 Task: Click on the add item in the update links on file move include.
Action: Mouse moved to (6, 467)
Screenshot: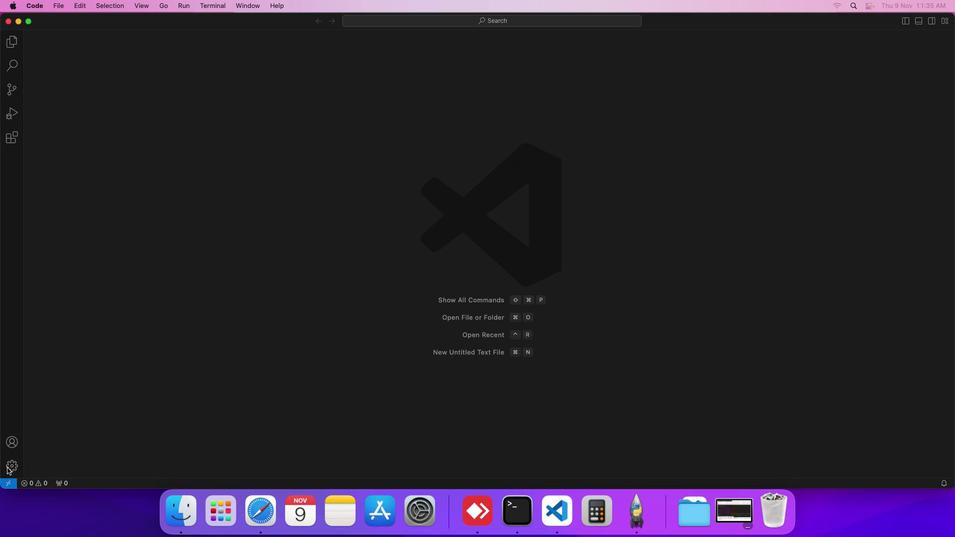 
Action: Mouse pressed left at (6, 467)
Screenshot: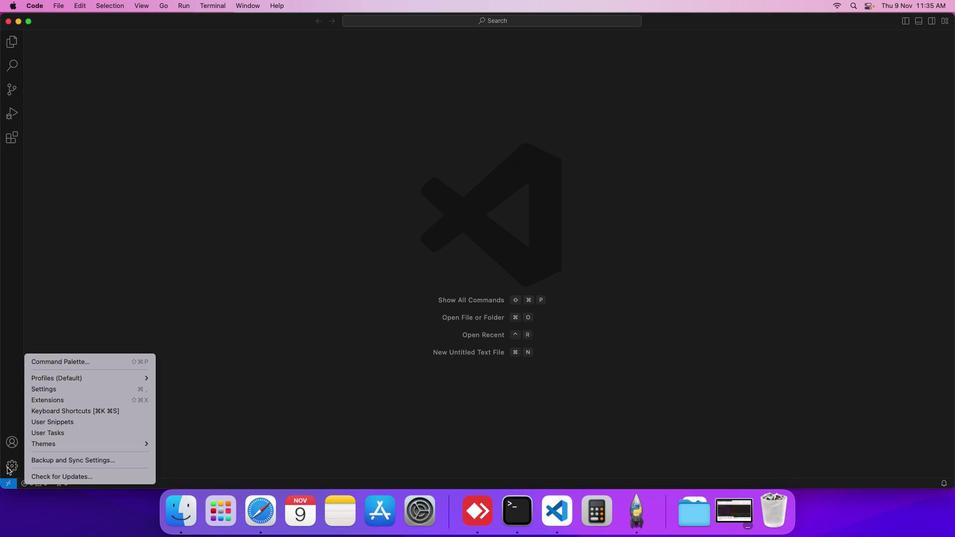 
Action: Mouse moved to (73, 386)
Screenshot: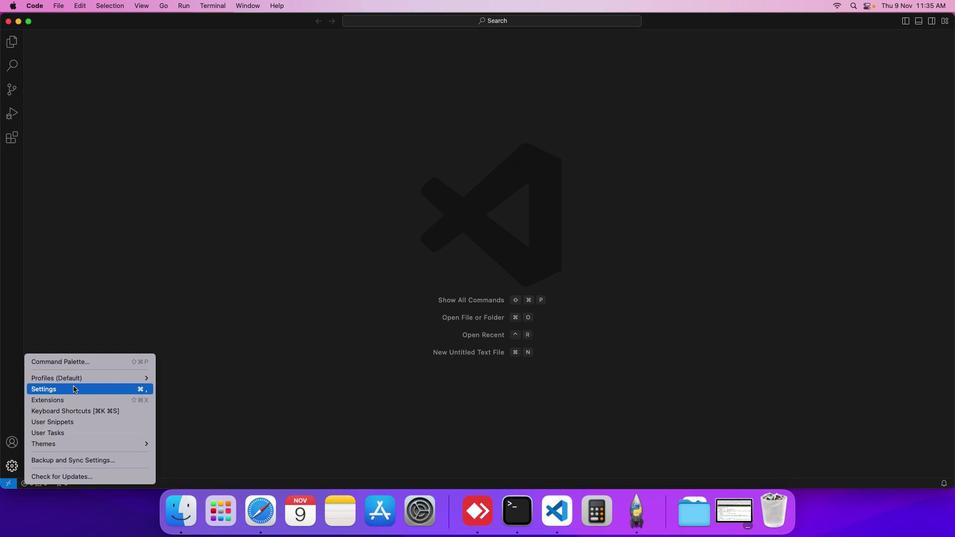 
Action: Mouse pressed left at (73, 386)
Screenshot: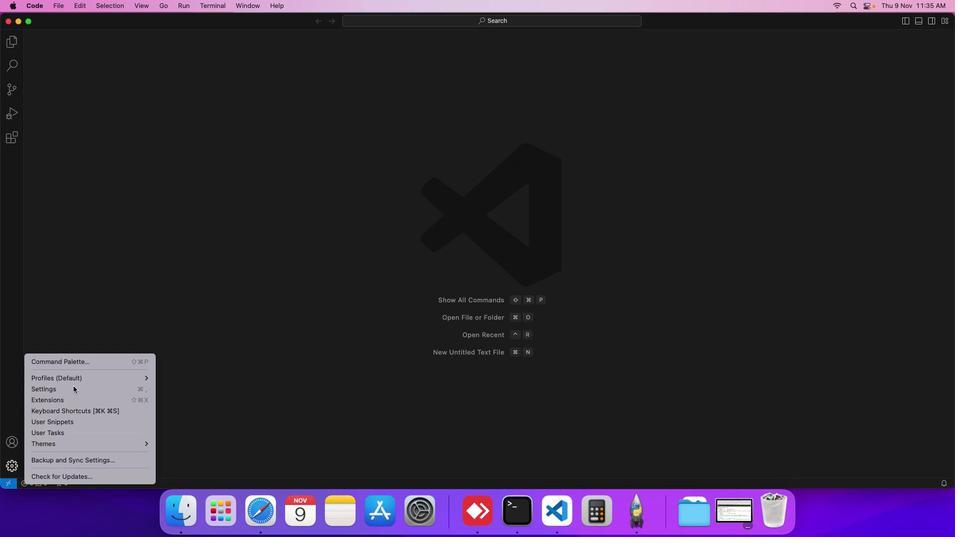 
Action: Mouse moved to (239, 180)
Screenshot: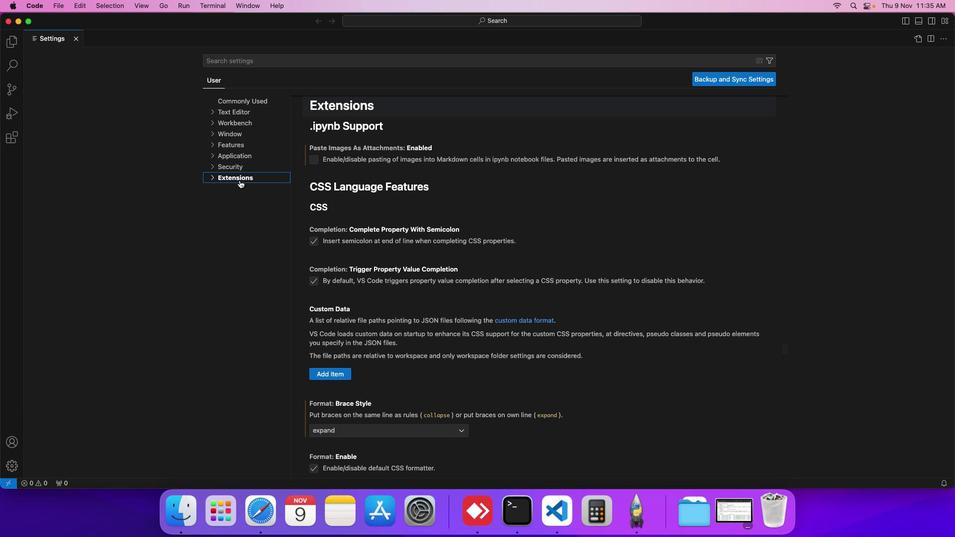 
Action: Mouse pressed left at (239, 180)
Screenshot: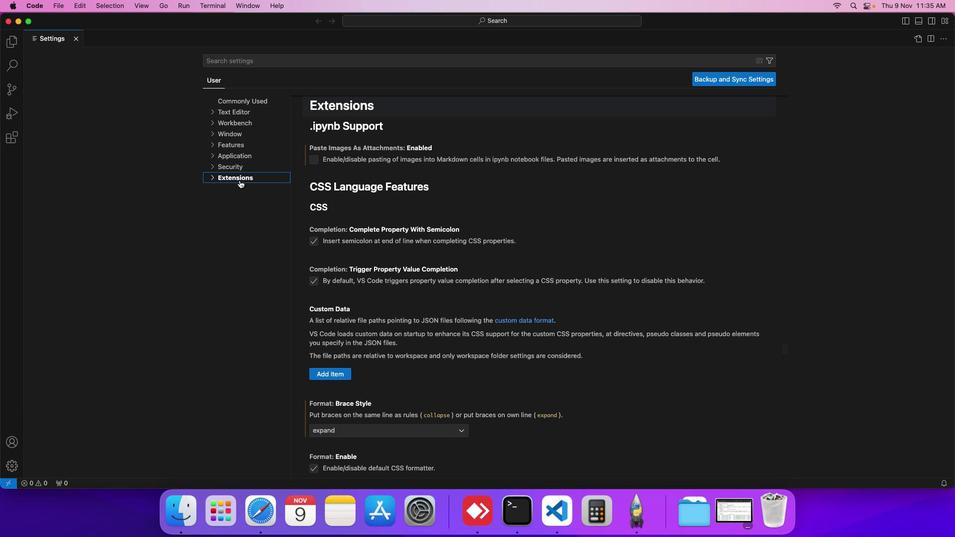 
Action: Mouse moved to (234, 318)
Screenshot: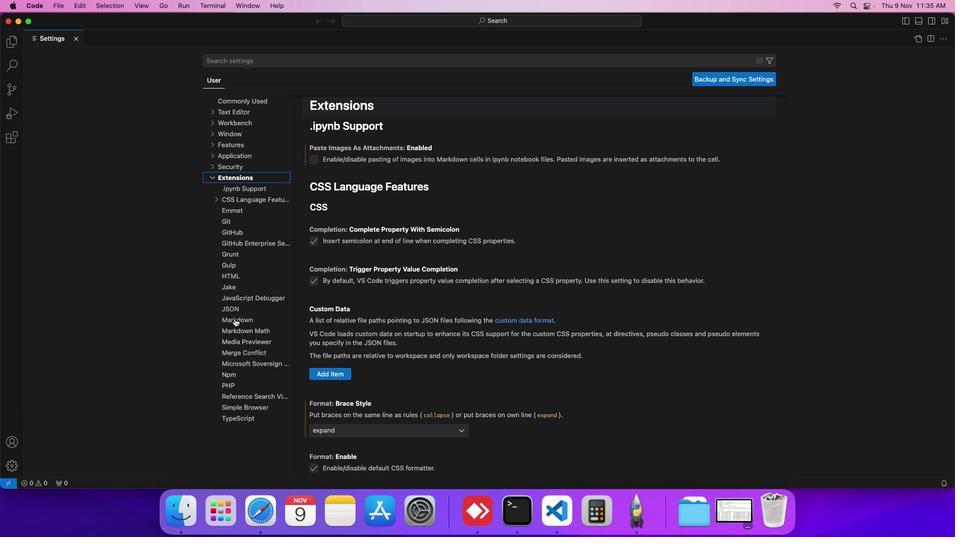 
Action: Mouse pressed left at (234, 318)
Screenshot: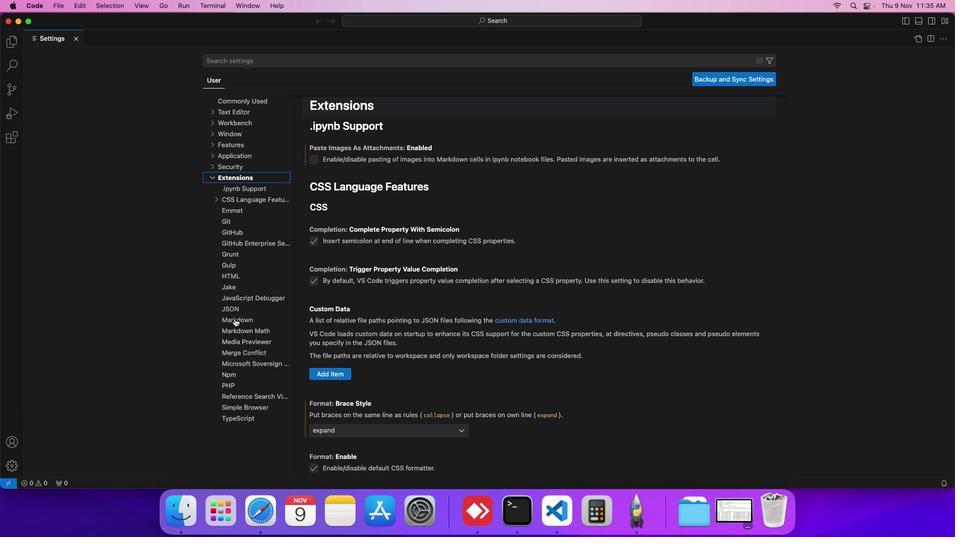 
Action: Mouse moved to (364, 340)
Screenshot: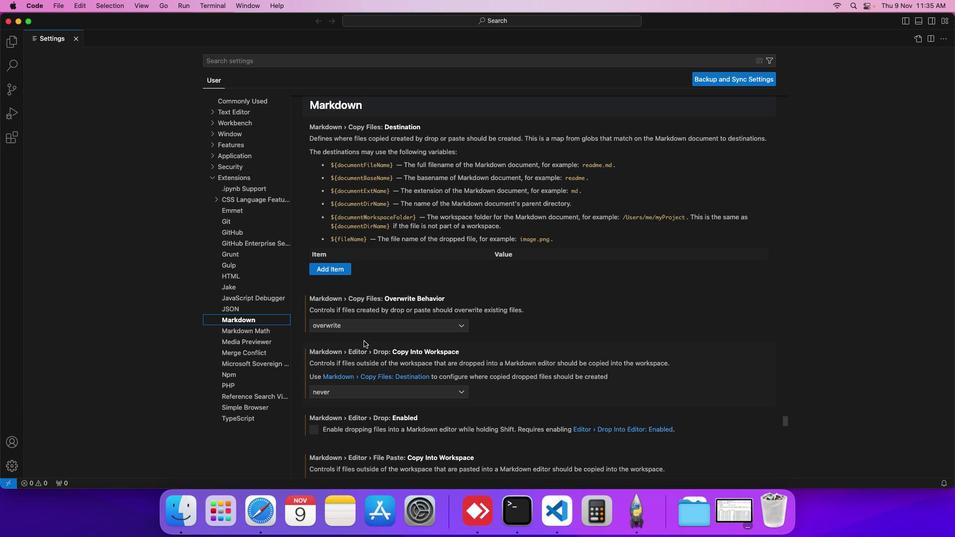 
Action: Mouse scrolled (364, 340) with delta (0, 0)
Screenshot: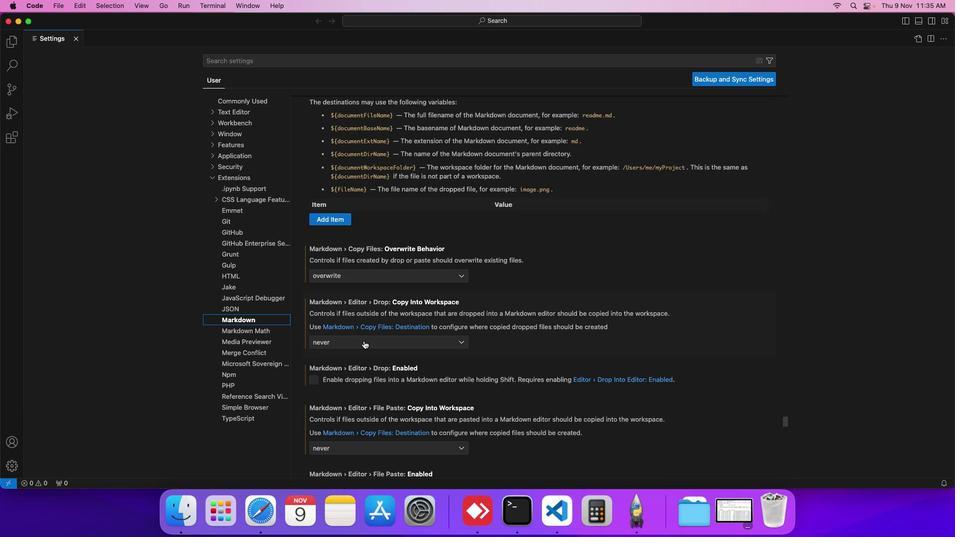 
Action: Mouse scrolled (364, 340) with delta (0, 0)
Screenshot: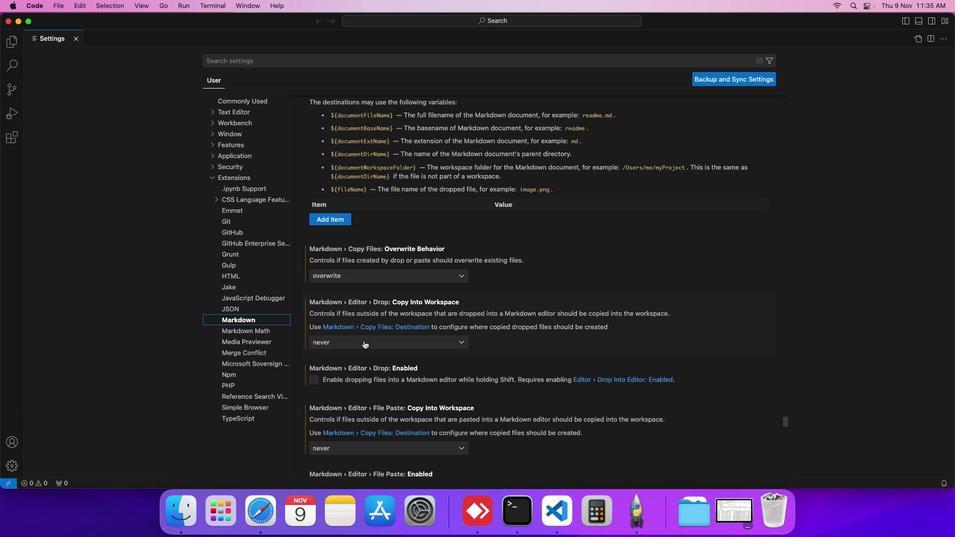 
Action: Mouse moved to (364, 340)
Screenshot: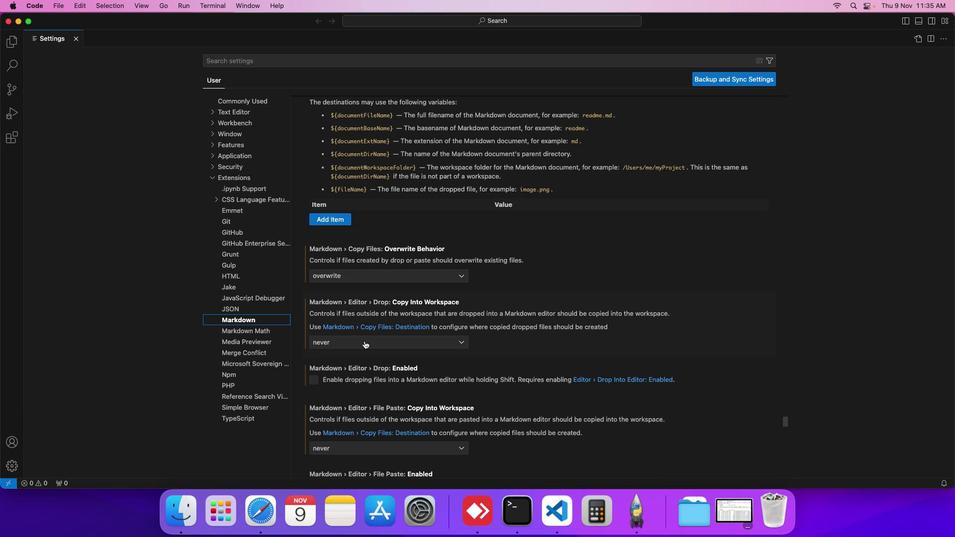 
Action: Mouse scrolled (364, 340) with delta (0, 0)
Screenshot: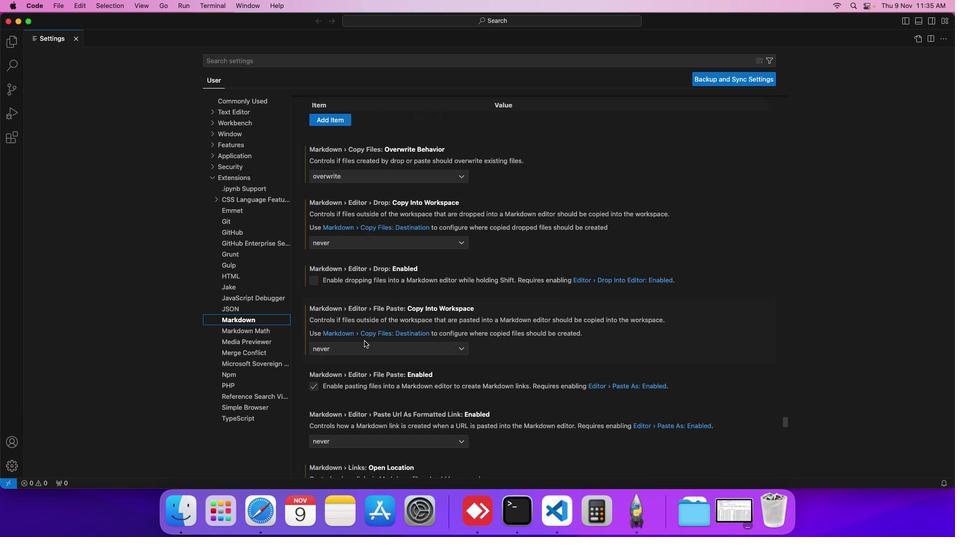 
Action: Mouse scrolled (364, 340) with delta (0, 0)
Screenshot: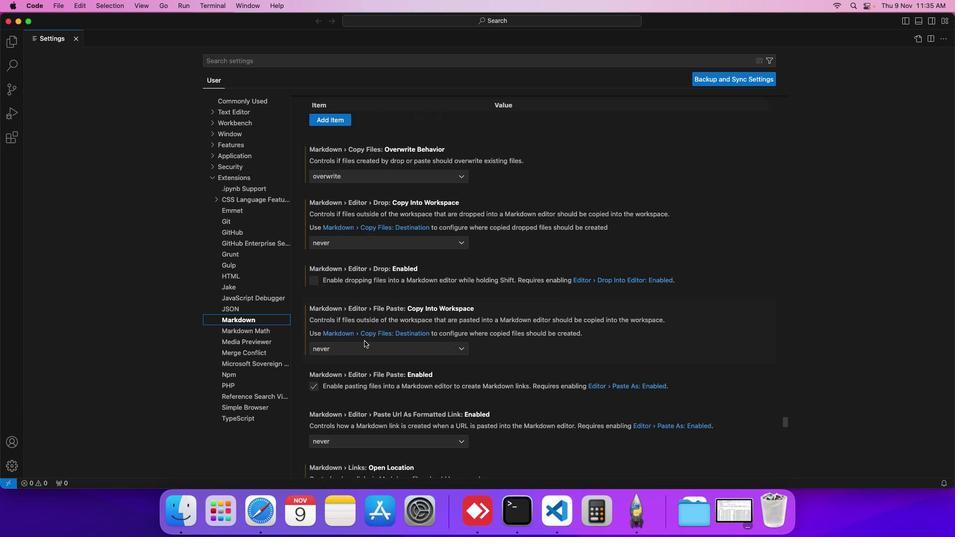 
Action: Mouse scrolled (364, 340) with delta (0, 0)
Screenshot: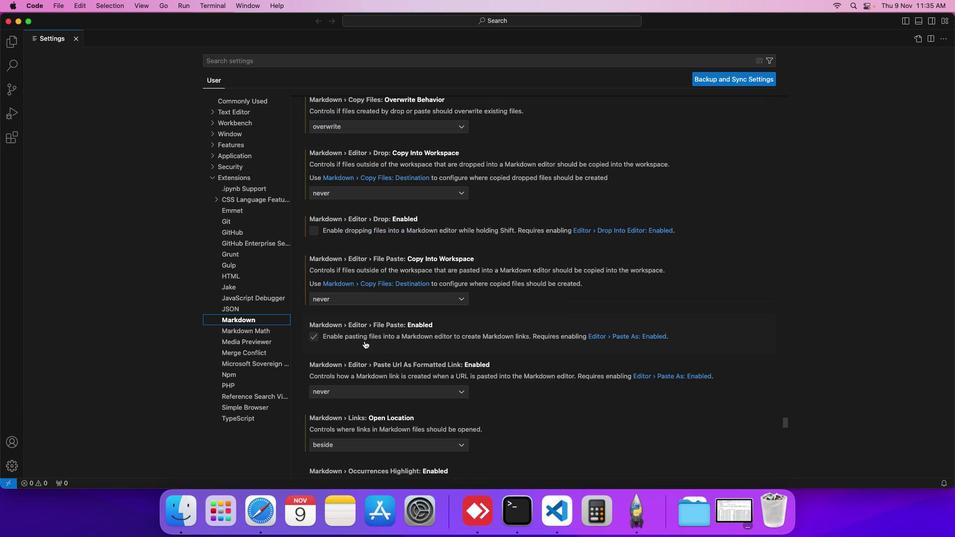 
Action: Mouse scrolled (364, 340) with delta (0, 0)
Screenshot: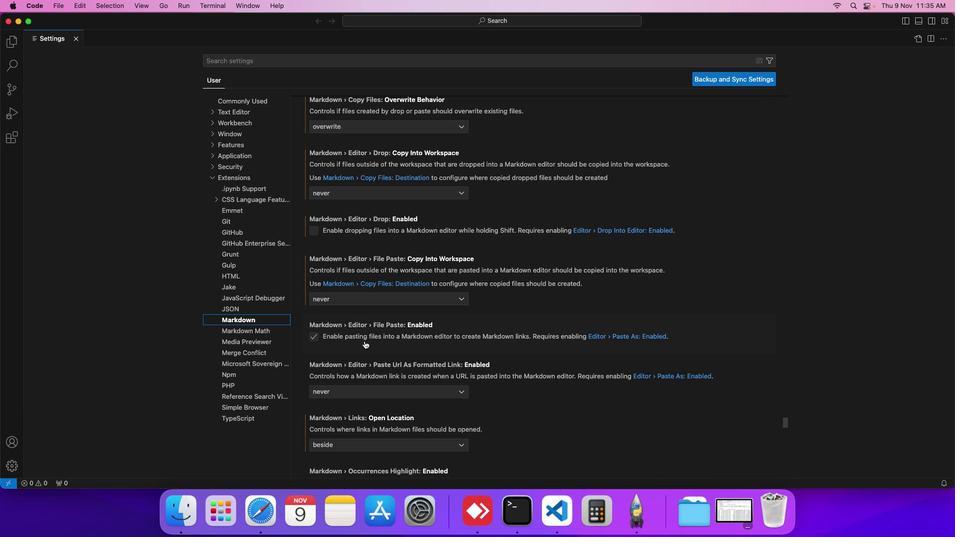 
Action: Mouse scrolled (364, 340) with delta (0, 0)
Screenshot: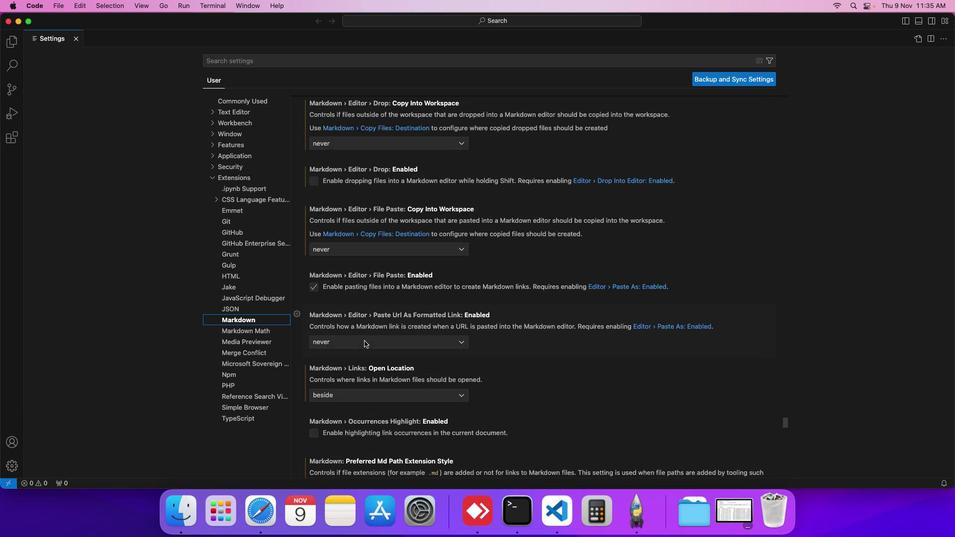 
Action: Mouse scrolled (364, 340) with delta (0, 0)
Screenshot: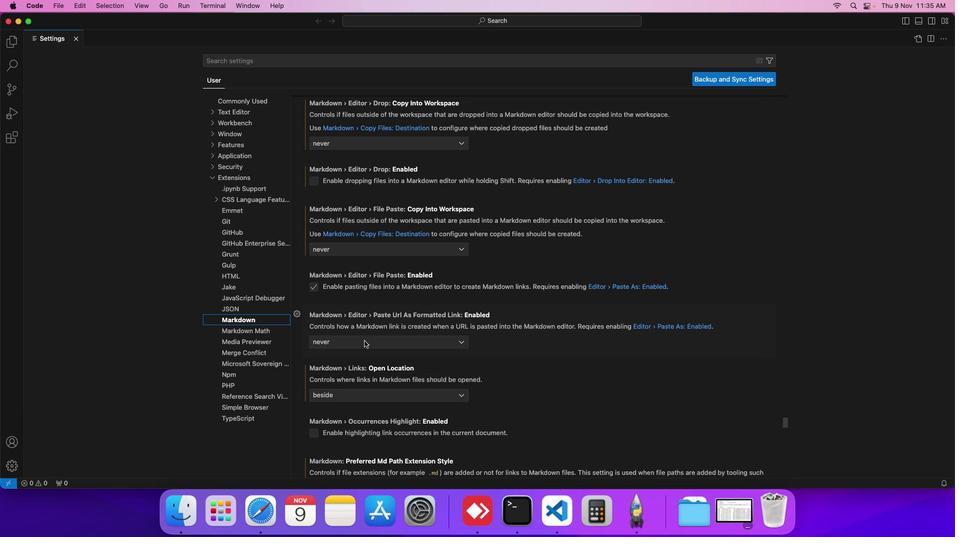 
Action: Mouse scrolled (364, 340) with delta (0, 0)
Screenshot: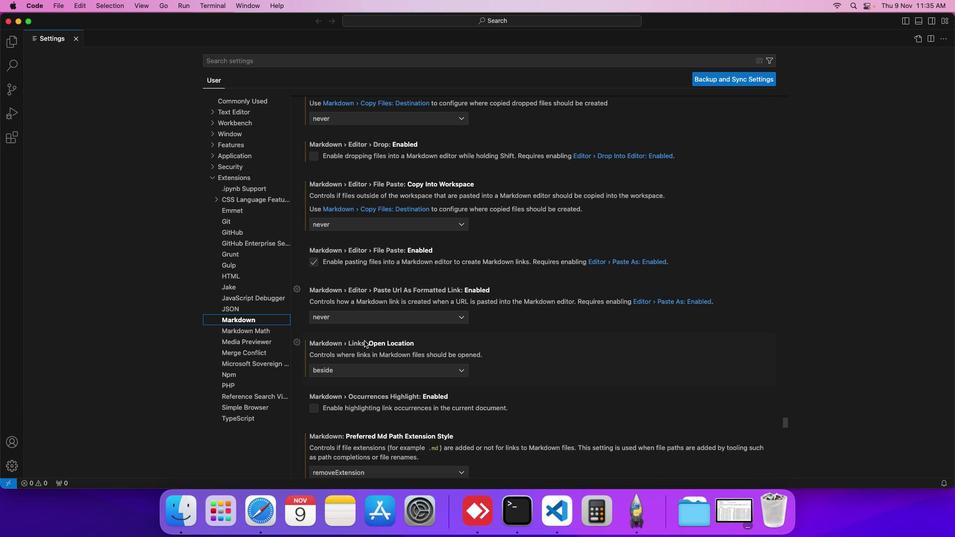 
Action: Mouse scrolled (364, 340) with delta (0, 0)
Screenshot: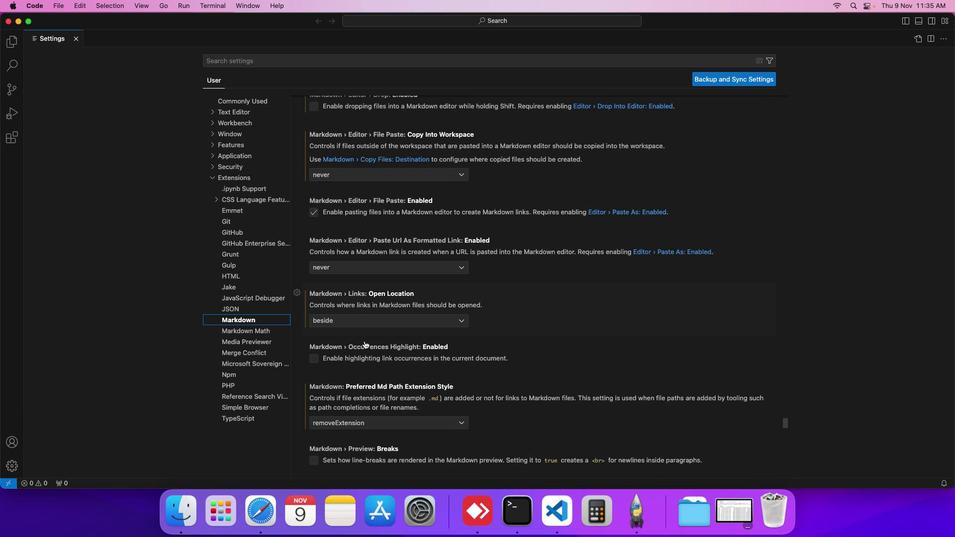 
Action: Mouse scrolled (364, 340) with delta (0, 0)
Screenshot: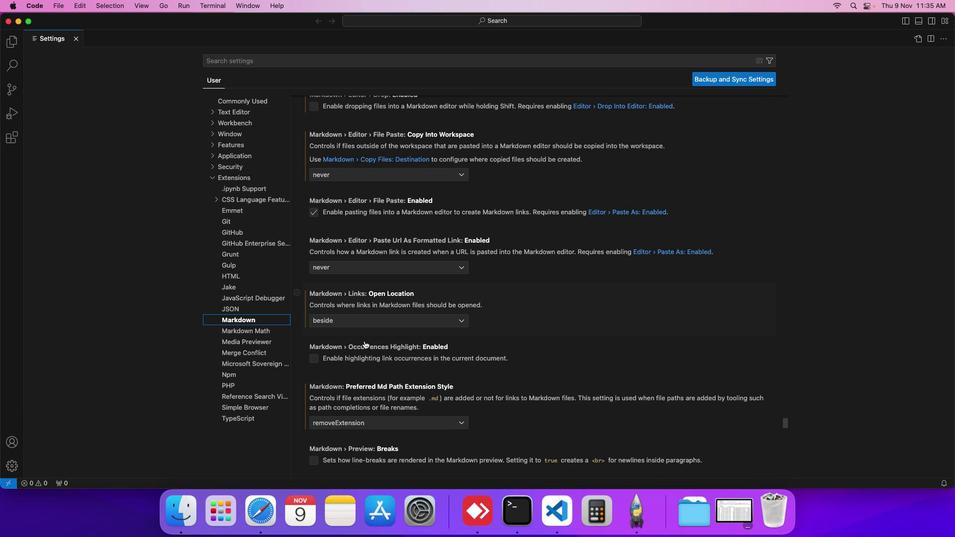 
Action: Mouse scrolled (364, 340) with delta (0, 0)
Screenshot: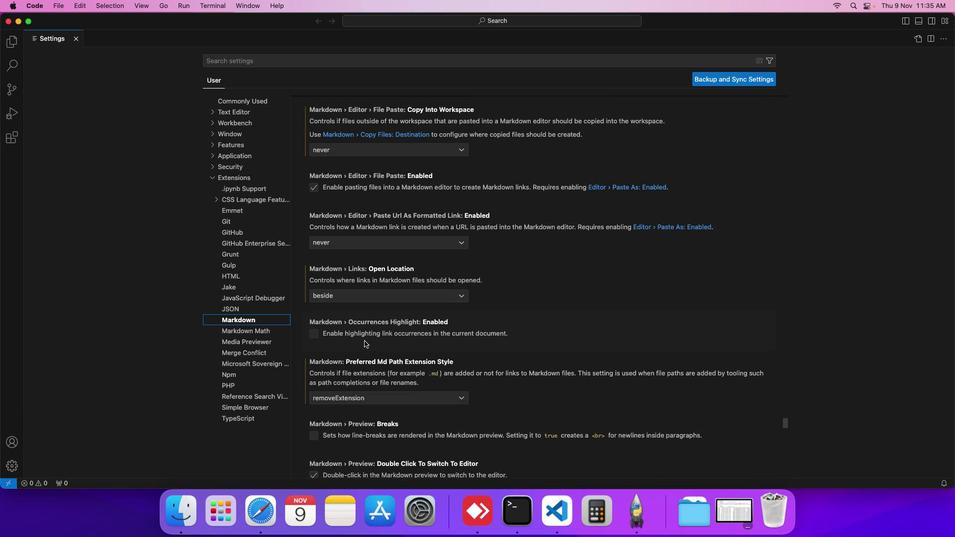 
Action: Mouse scrolled (364, 340) with delta (0, 0)
Screenshot: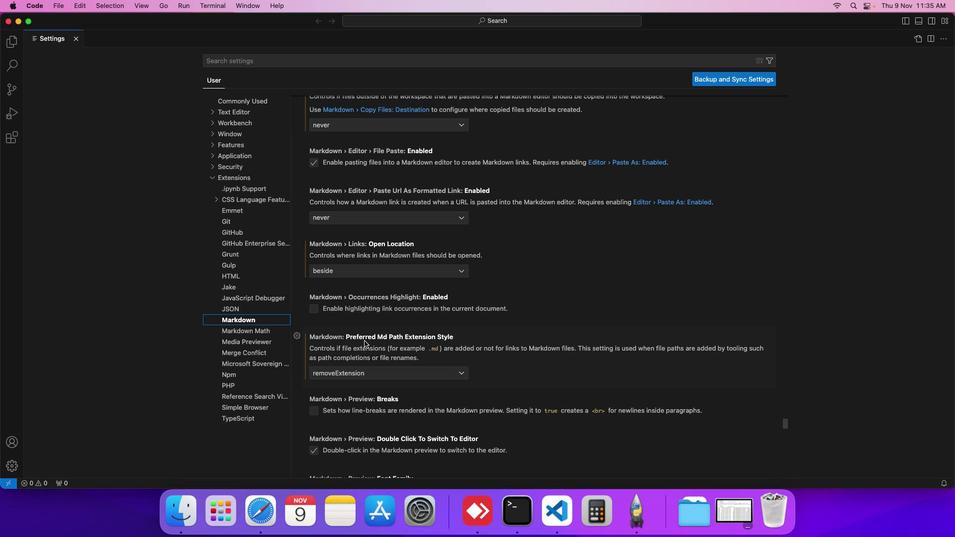 
Action: Mouse scrolled (364, 340) with delta (0, 0)
Screenshot: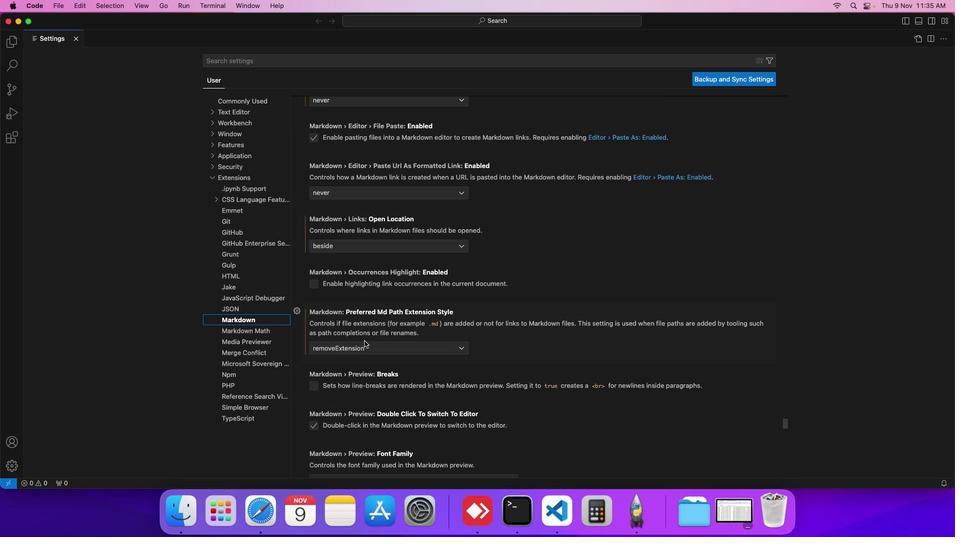 
Action: Mouse scrolled (364, 340) with delta (0, 0)
Screenshot: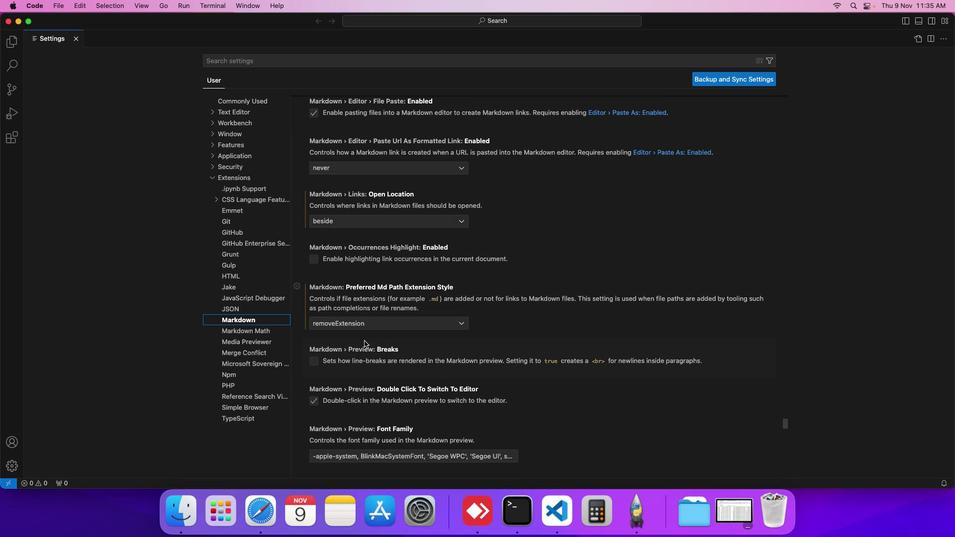 
Action: Mouse scrolled (364, 340) with delta (0, 0)
Screenshot: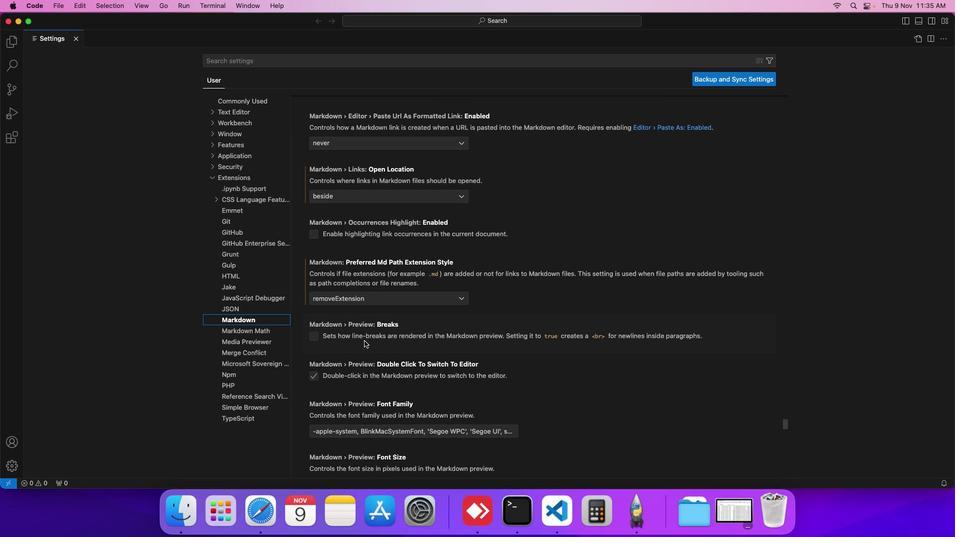 
Action: Mouse scrolled (364, 340) with delta (0, 0)
Screenshot: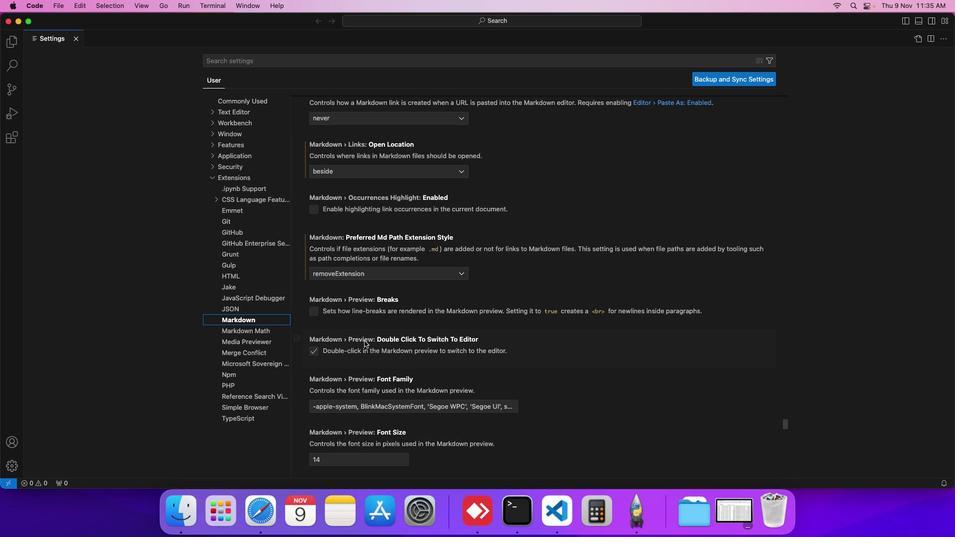 
Action: Mouse scrolled (364, 340) with delta (0, 0)
Screenshot: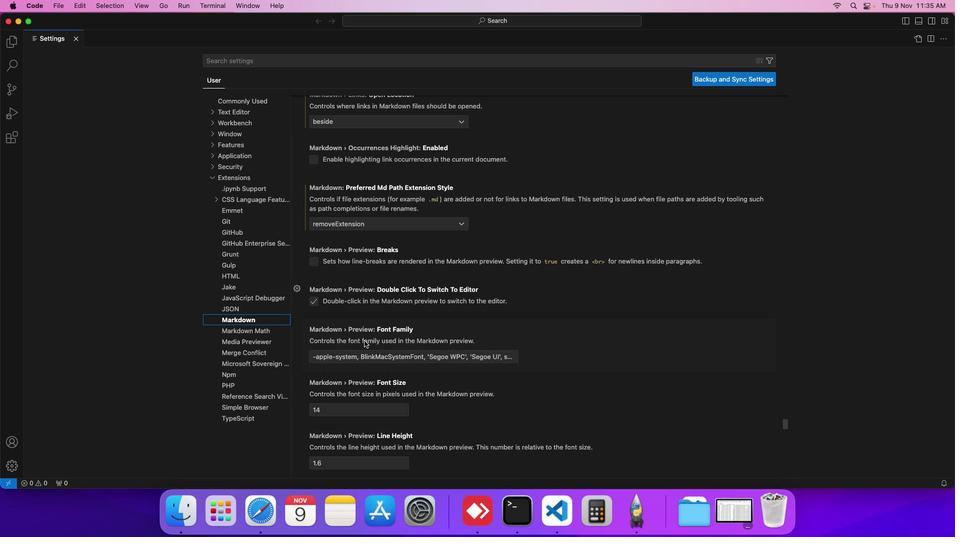 
Action: Mouse scrolled (364, 340) with delta (0, 0)
Screenshot: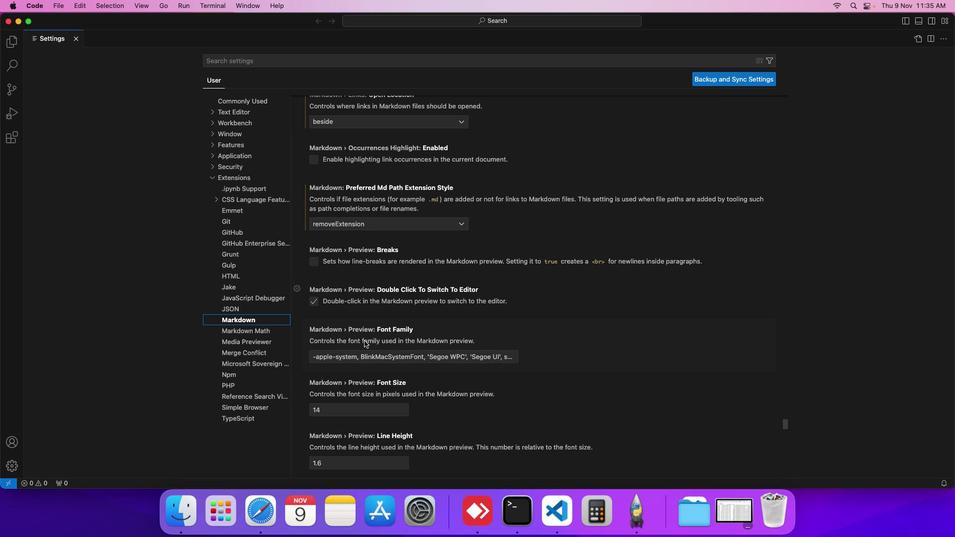 
Action: Mouse scrolled (364, 340) with delta (0, 0)
Screenshot: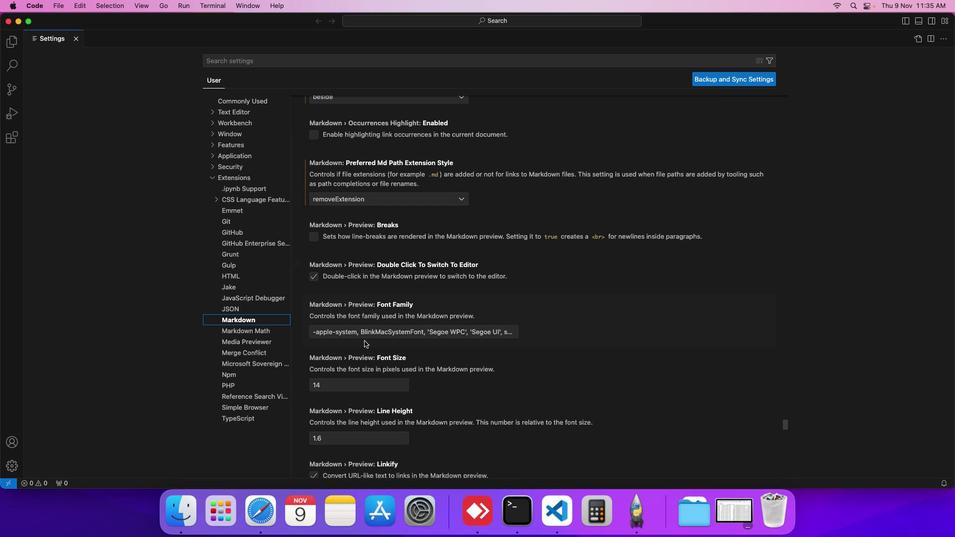 
Action: Mouse scrolled (364, 340) with delta (0, 0)
Screenshot: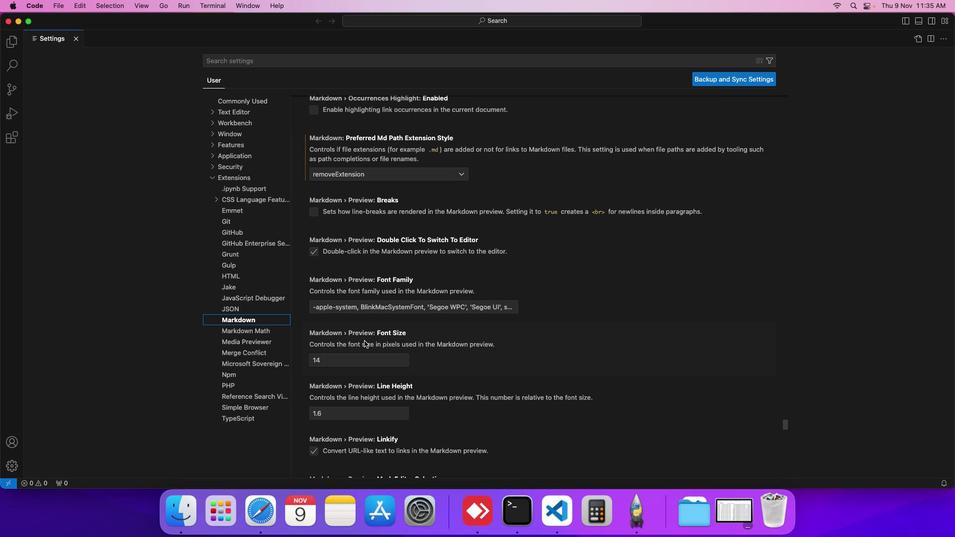 
Action: Mouse scrolled (364, 340) with delta (0, 0)
Screenshot: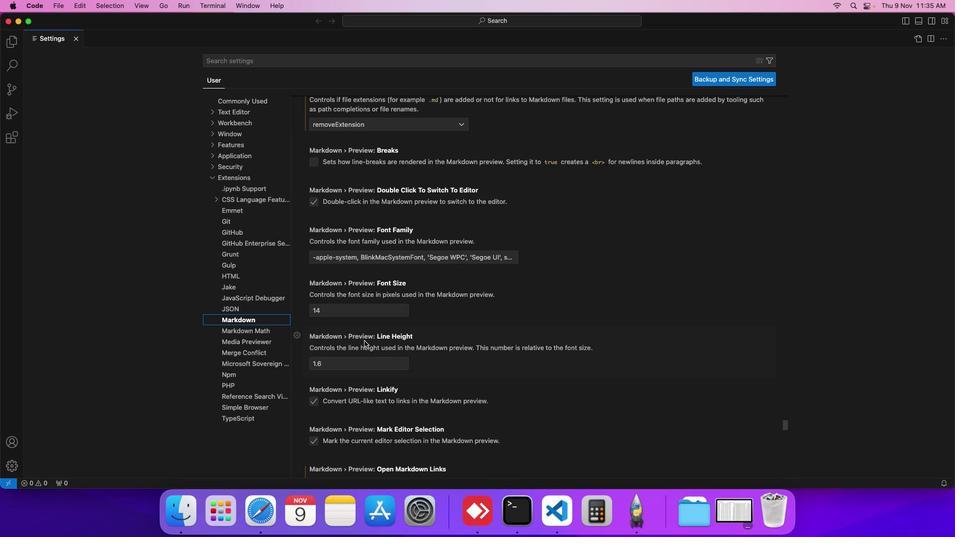 
Action: Mouse scrolled (364, 340) with delta (0, 0)
Screenshot: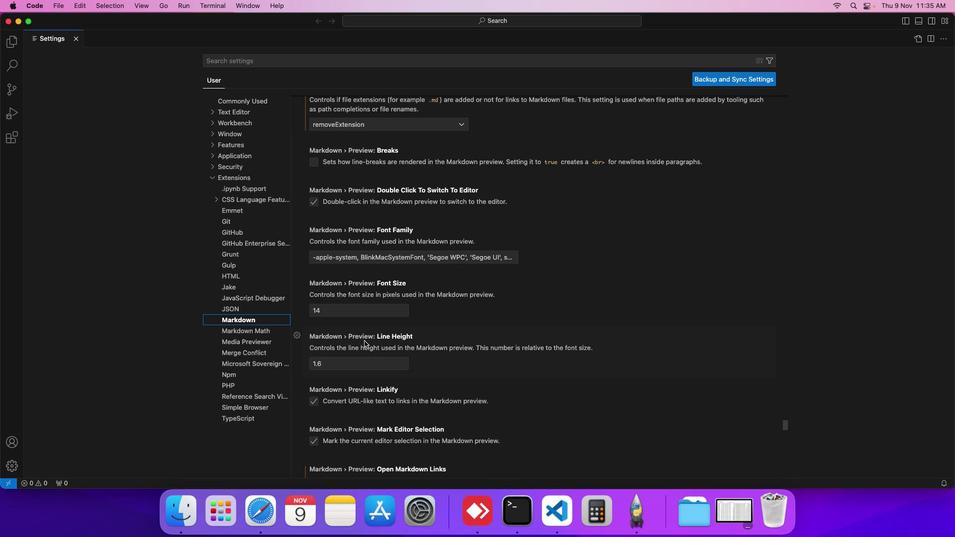 
Action: Mouse scrolled (364, 340) with delta (0, 0)
Screenshot: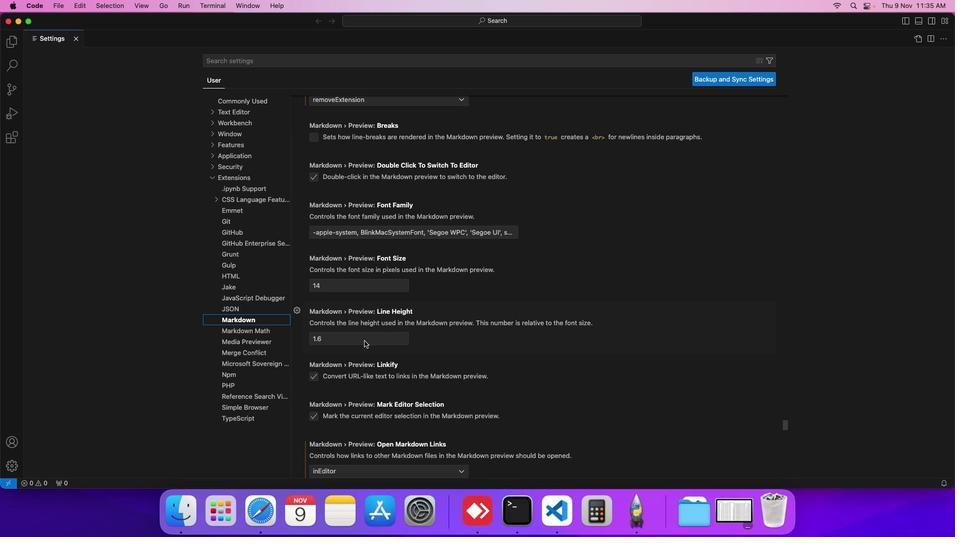 
Action: Mouse scrolled (364, 340) with delta (0, 0)
Screenshot: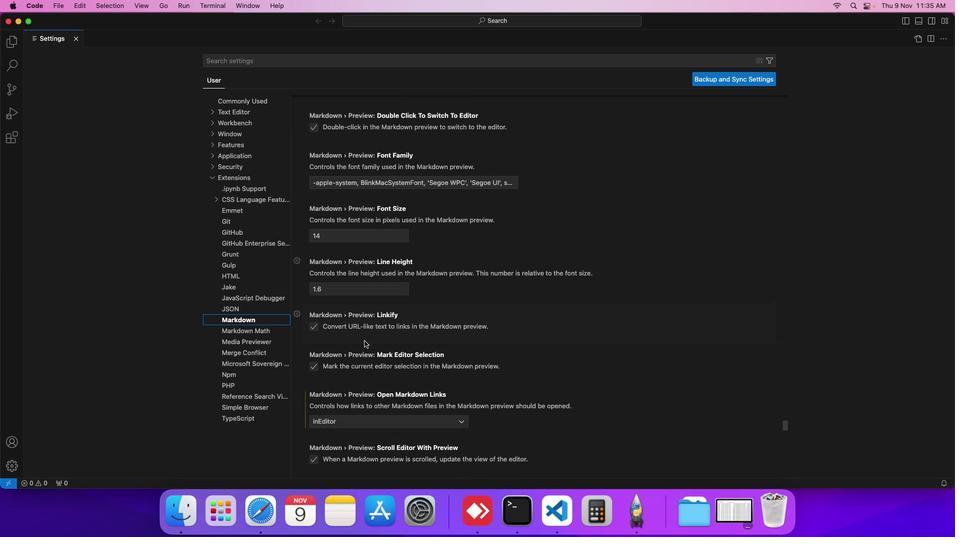 
Action: Mouse scrolled (364, 340) with delta (0, 0)
Screenshot: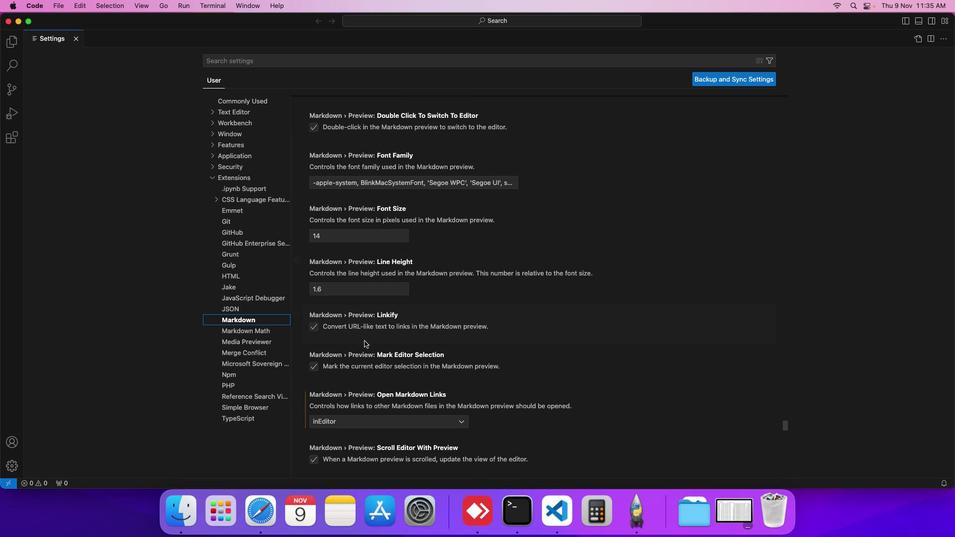 
Action: Mouse scrolled (364, 340) with delta (0, 0)
Screenshot: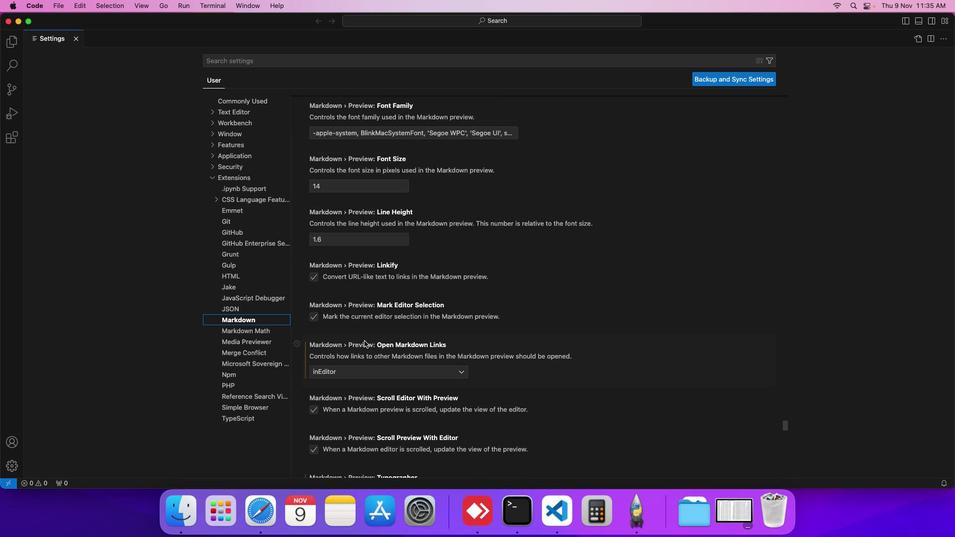 
Action: Mouse scrolled (364, 340) with delta (0, 0)
Screenshot: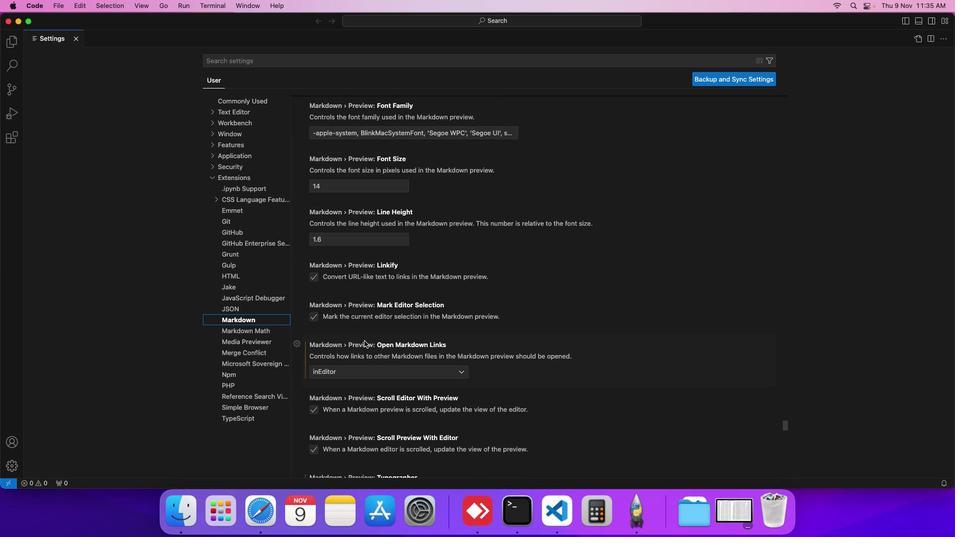 
Action: Mouse scrolled (364, 340) with delta (0, 0)
Screenshot: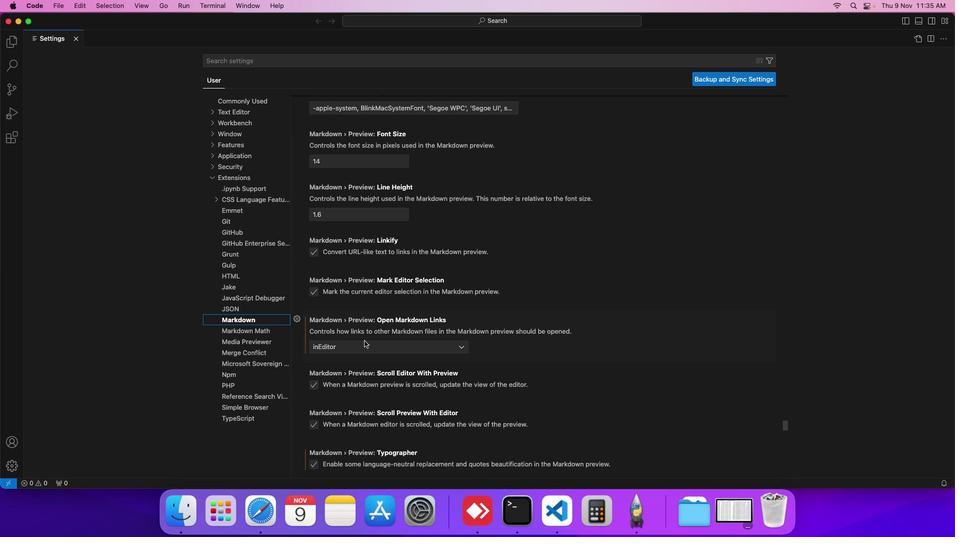 
Action: Mouse scrolled (364, 340) with delta (0, 0)
Screenshot: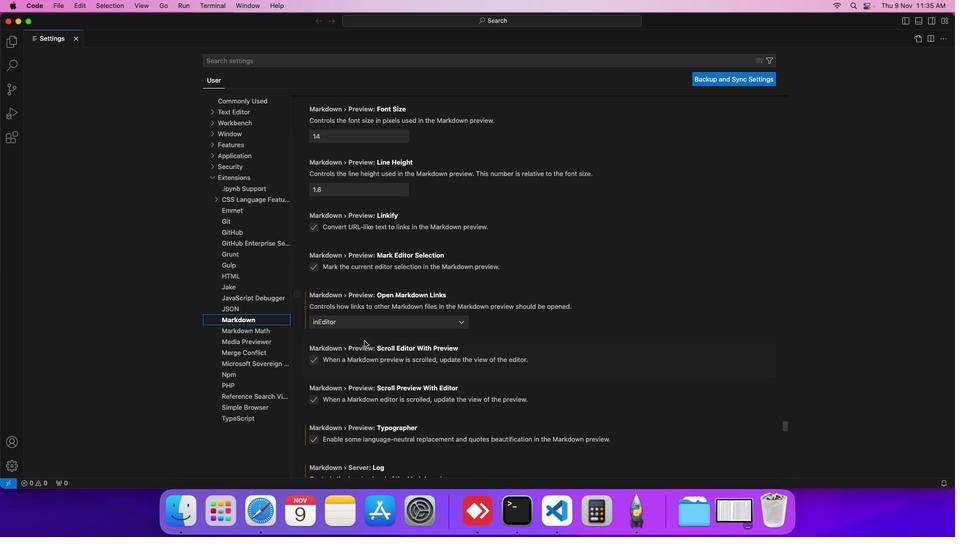 
Action: Mouse scrolled (364, 340) with delta (0, 0)
Screenshot: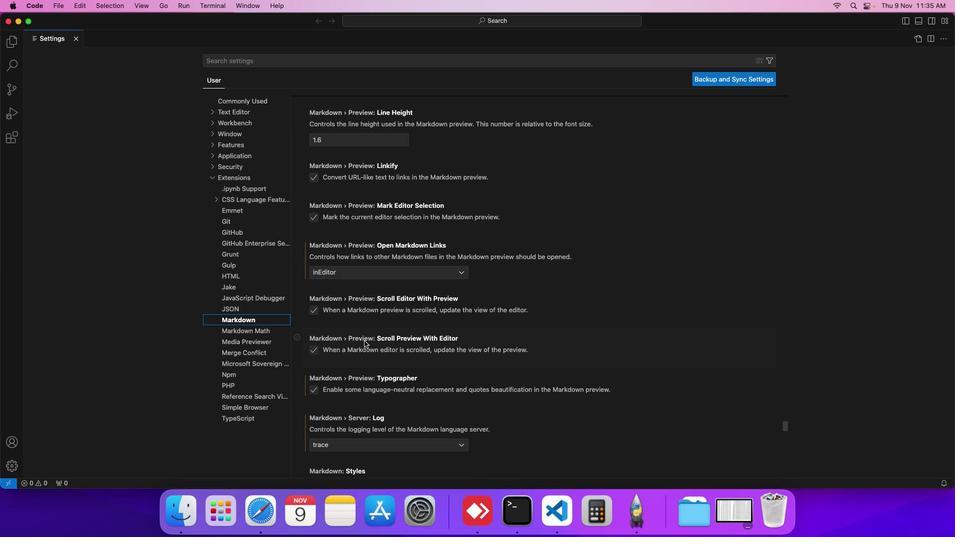 
Action: Mouse scrolled (364, 340) with delta (0, 0)
Screenshot: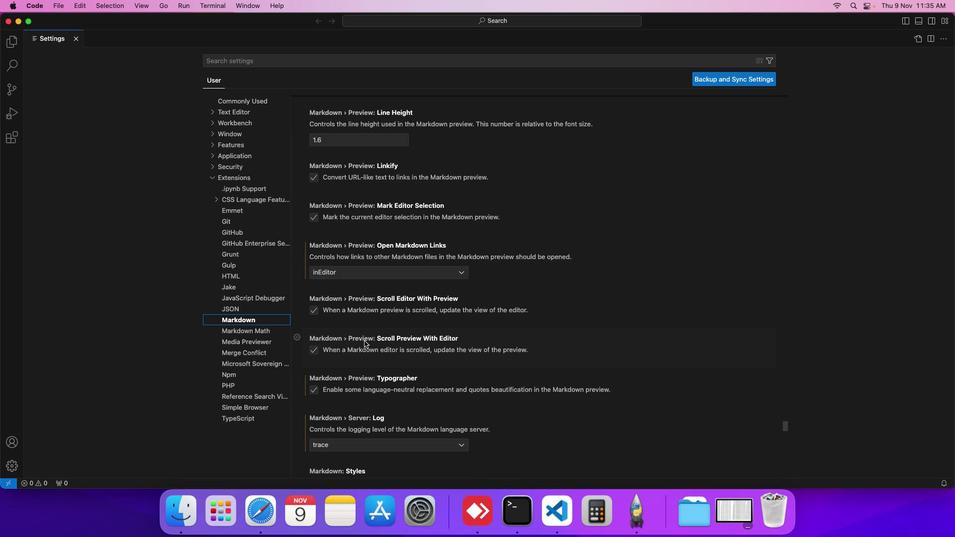 
Action: Mouse scrolled (364, 340) with delta (0, 0)
Screenshot: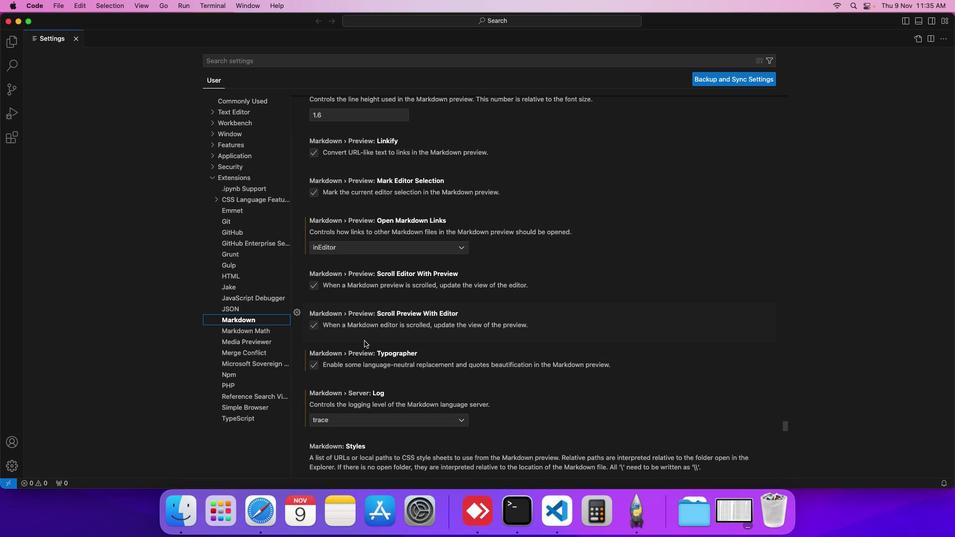 
Action: Mouse scrolled (364, 340) with delta (0, 0)
Screenshot: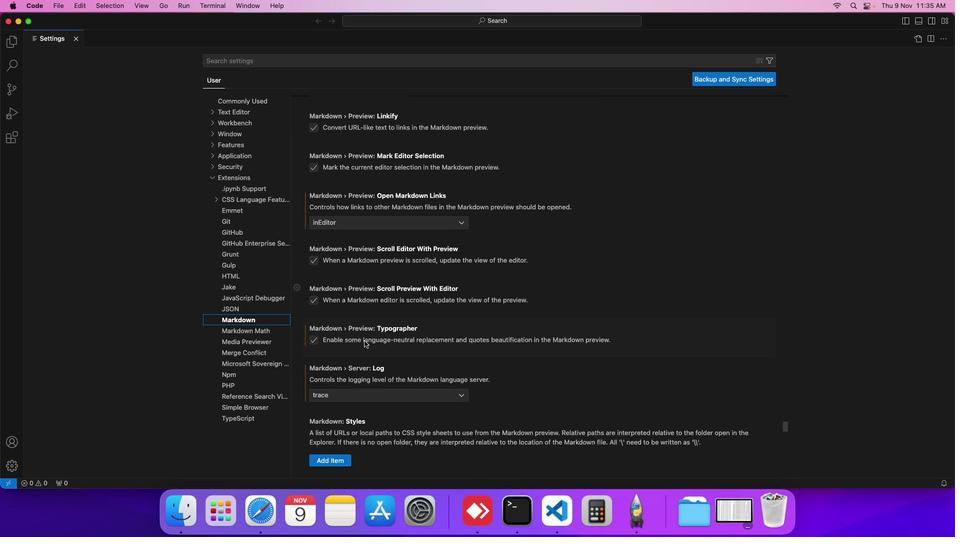 
Action: Mouse scrolled (364, 340) with delta (0, 0)
Screenshot: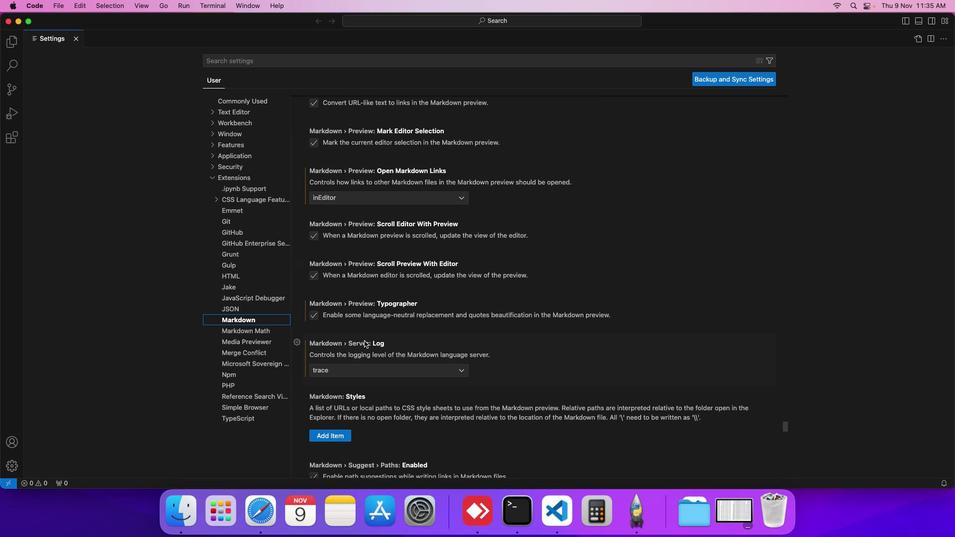 
Action: Mouse scrolled (364, 340) with delta (0, 0)
Screenshot: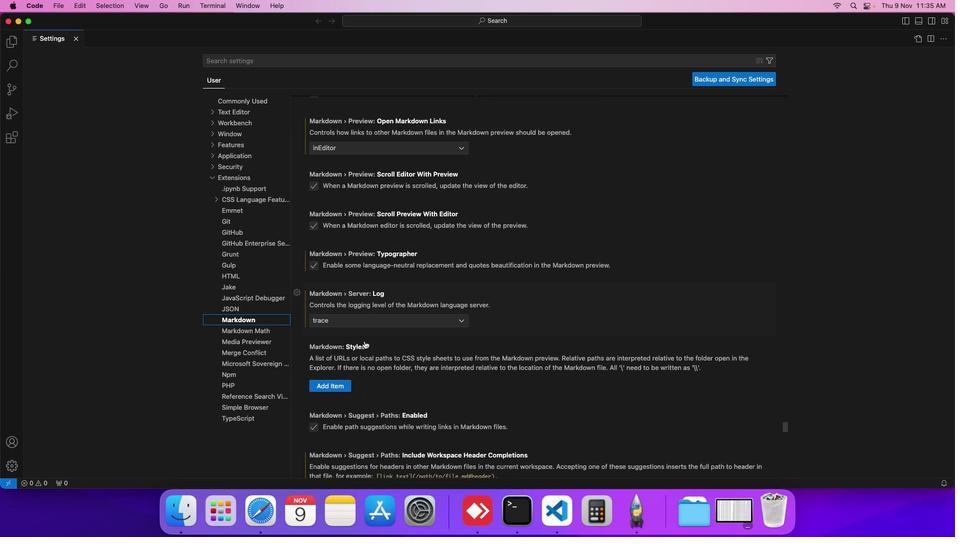 
Action: Mouse scrolled (364, 340) with delta (0, 0)
Screenshot: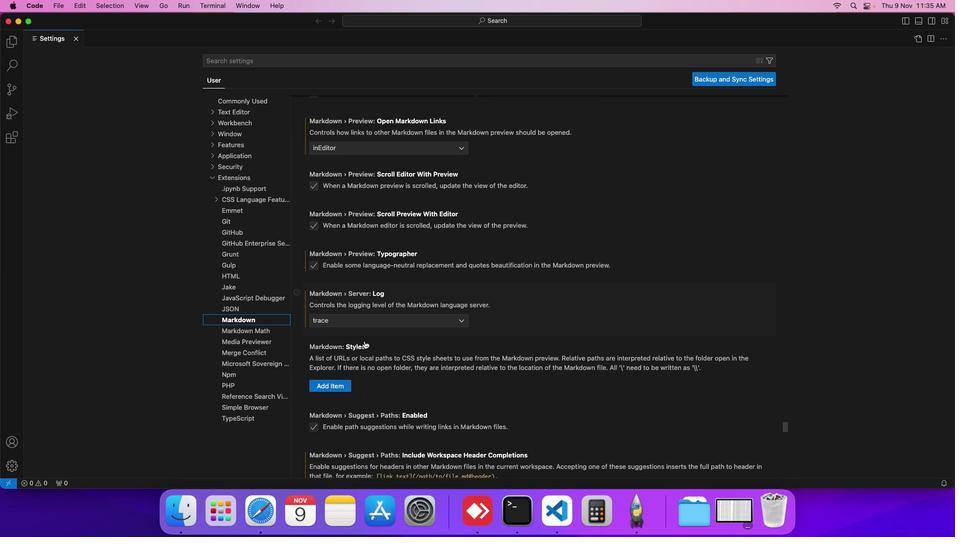 
Action: Mouse scrolled (364, 340) with delta (0, 0)
Screenshot: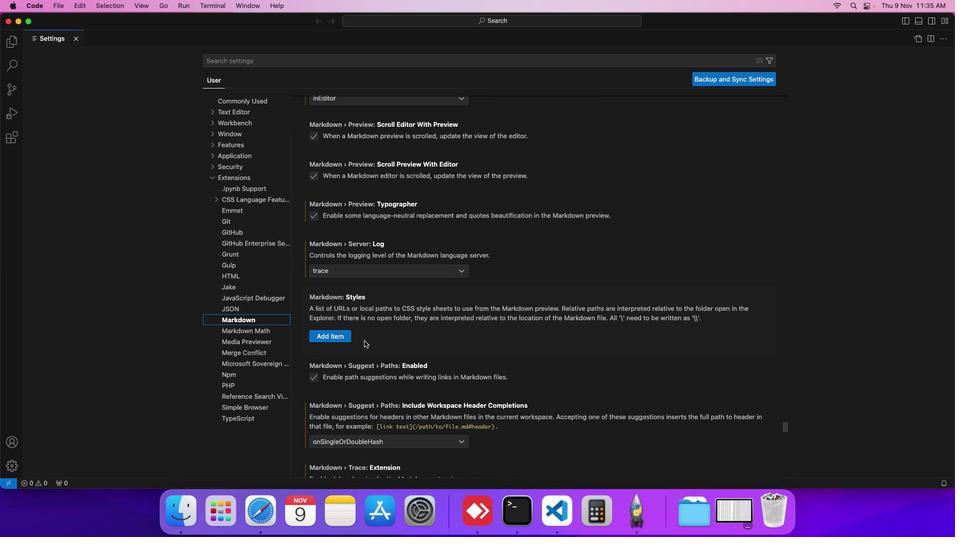 
Action: Mouse scrolled (364, 340) with delta (0, 0)
Screenshot: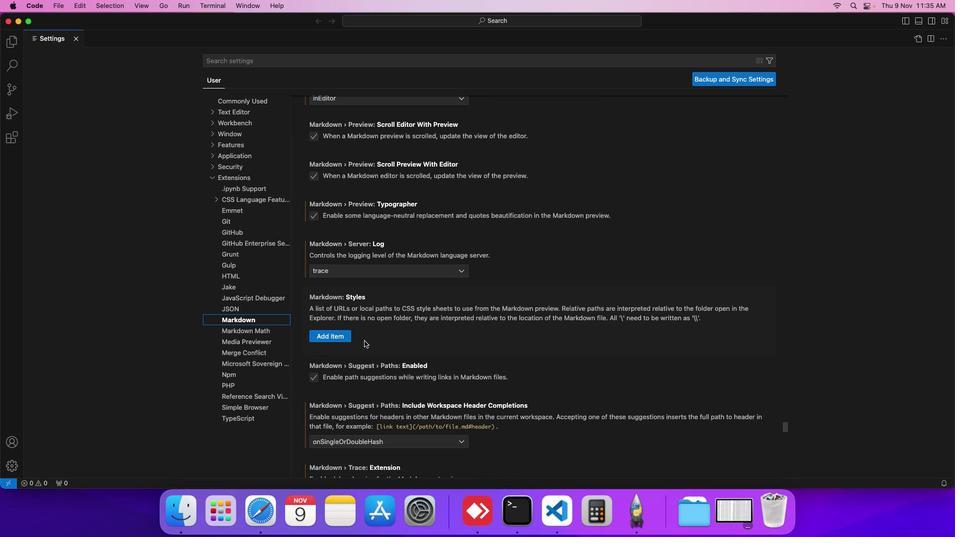 
Action: Mouse scrolled (364, 340) with delta (0, 0)
Screenshot: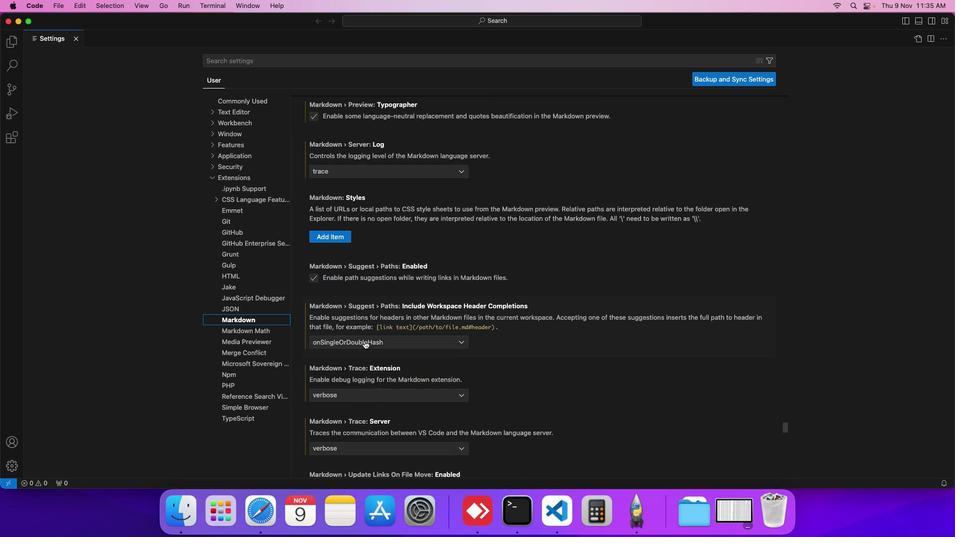 
Action: Mouse scrolled (364, 340) with delta (0, 0)
Screenshot: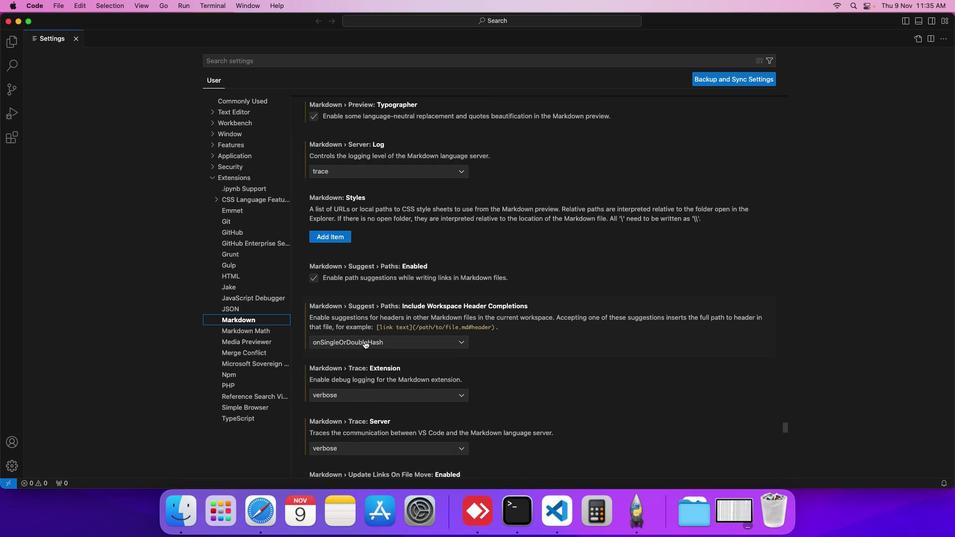
Action: Mouse scrolled (364, 340) with delta (0, 0)
Screenshot: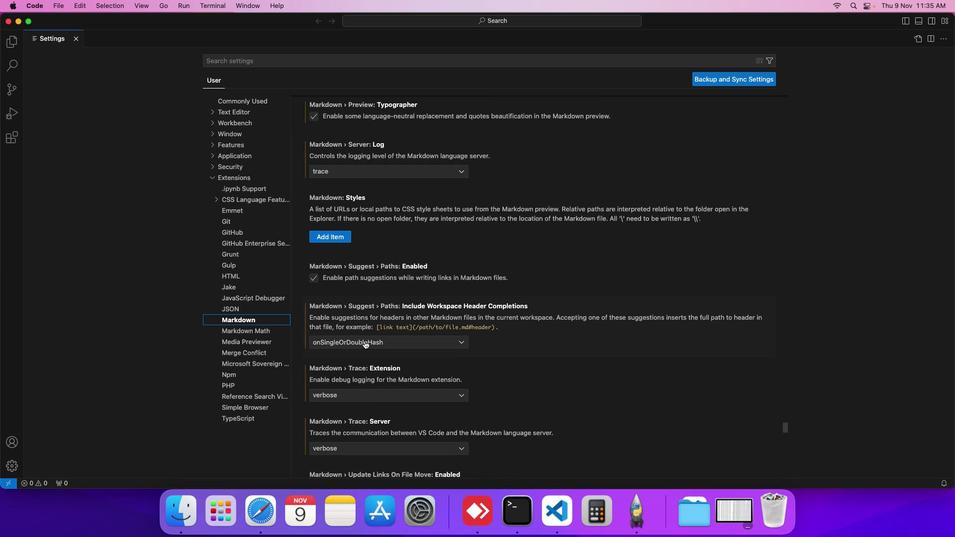 
Action: Mouse scrolled (364, 340) with delta (0, 0)
Screenshot: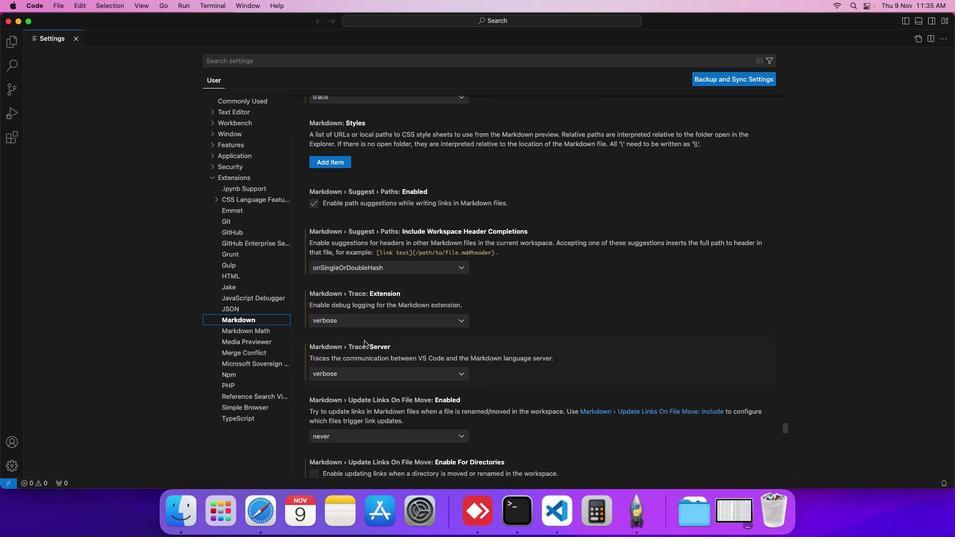 
Action: Mouse scrolled (364, 340) with delta (0, 0)
Screenshot: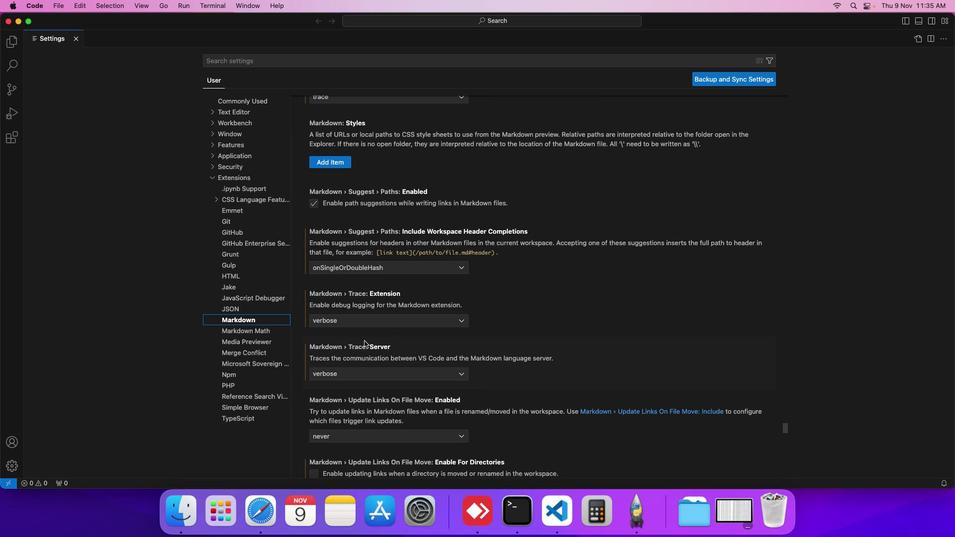 
Action: Mouse scrolled (364, 340) with delta (0, 0)
Screenshot: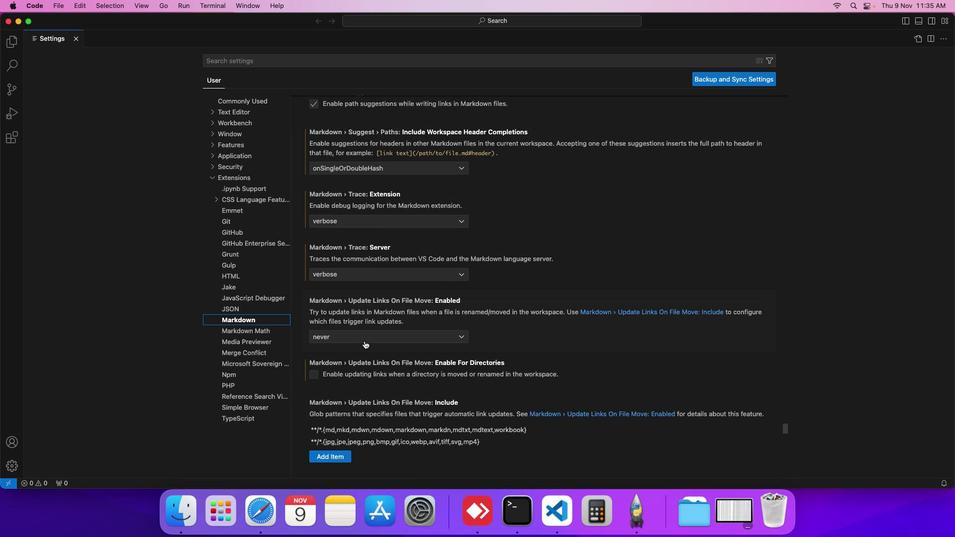 
Action: Mouse scrolled (364, 340) with delta (0, 0)
Screenshot: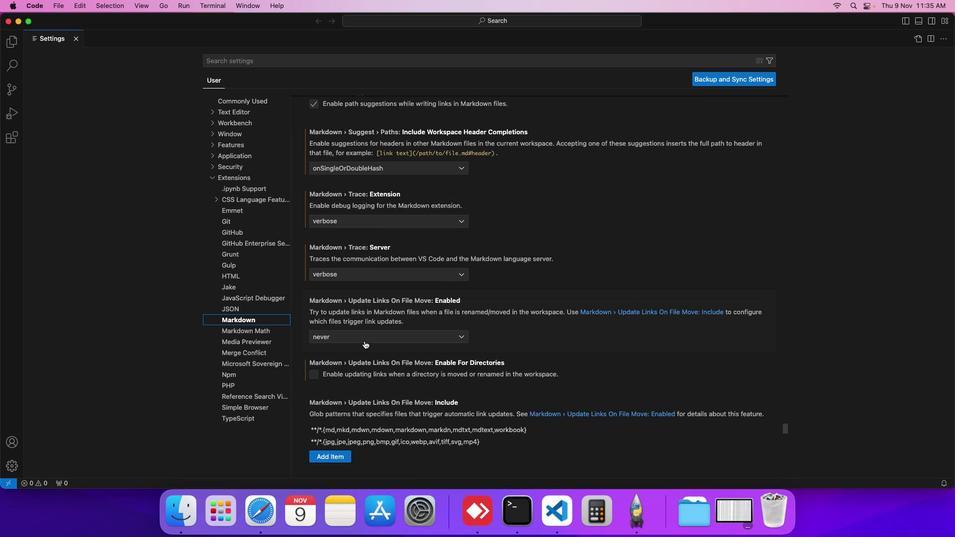 
Action: Mouse scrolled (364, 340) with delta (0, 0)
Screenshot: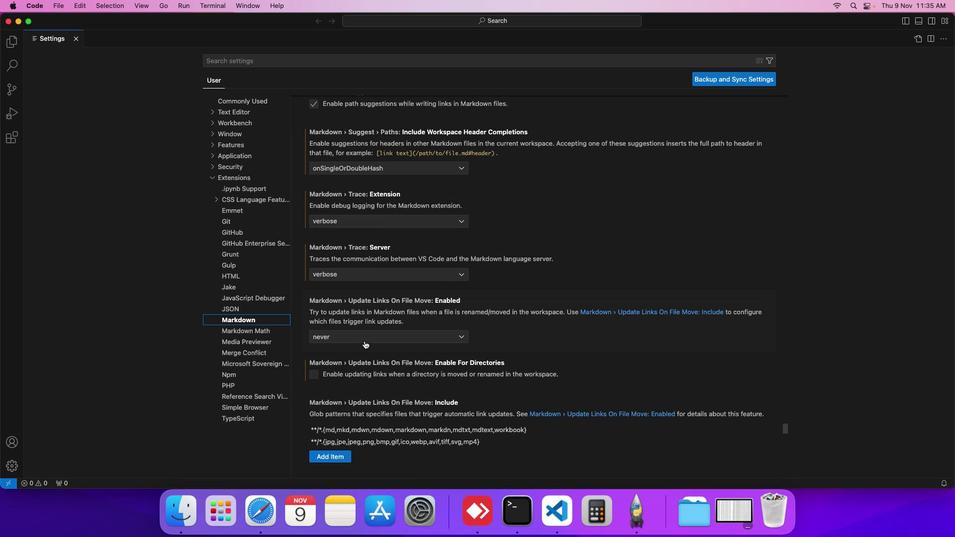 
Action: Mouse scrolled (364, 340) with delta (0, 0)
Screenshot: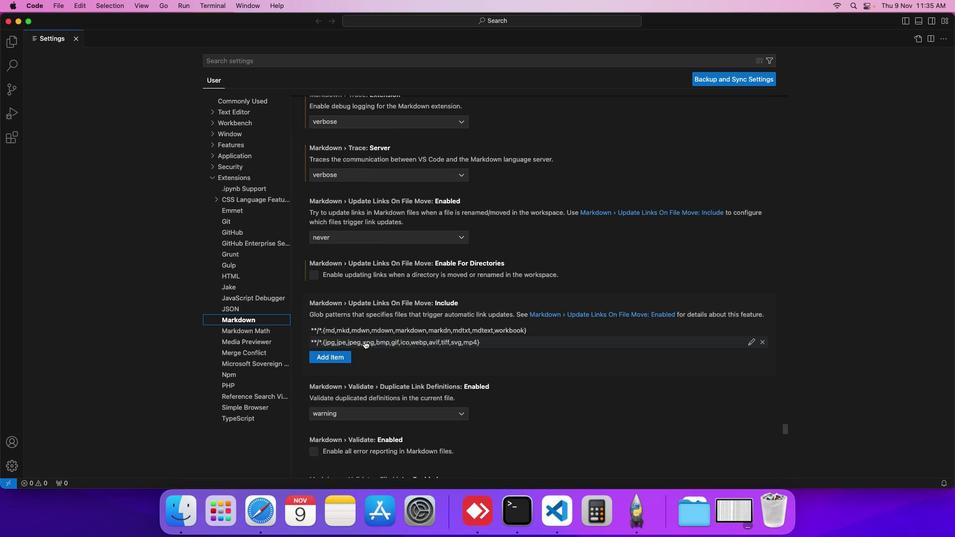 
Action: Mouse scrolled (364, 340) with delta (0, 0)
Screenshot: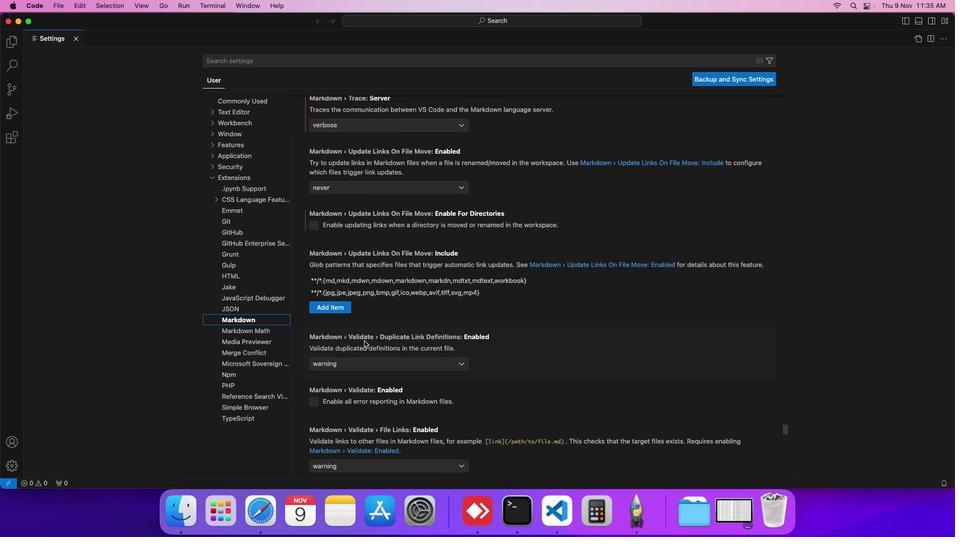 
Action: Mouse scrolled (364, 340) with delta (0, 0)
Screenshot: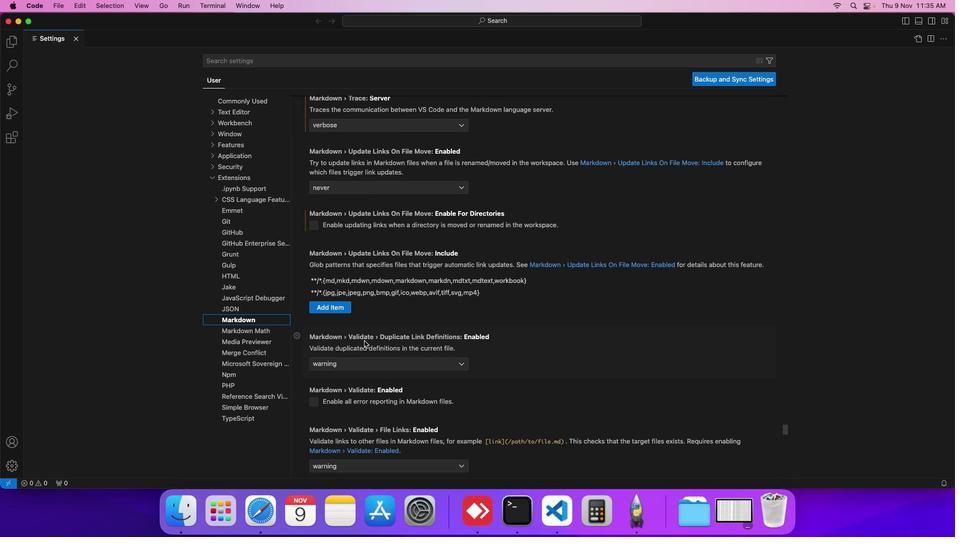 
Action: Mouse moved to (340, 309)
Screenshot: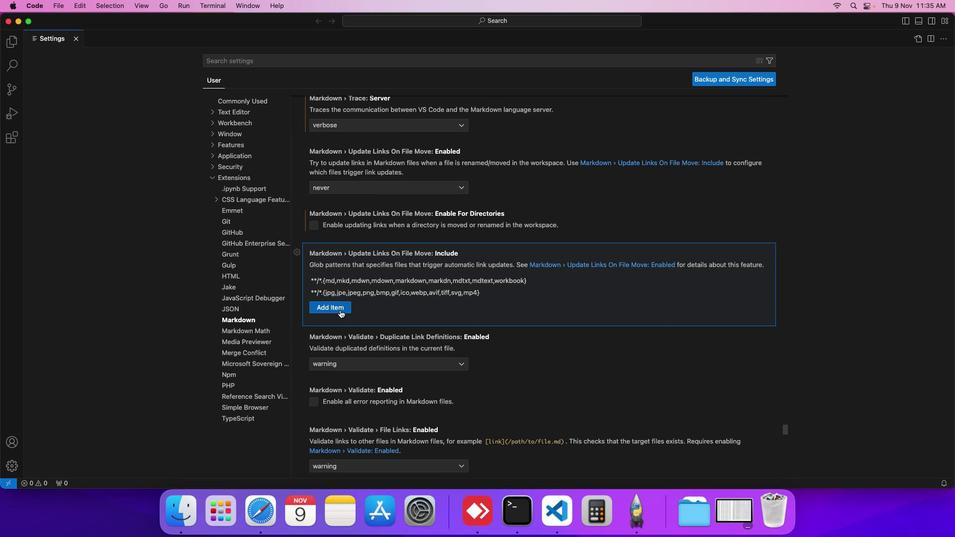 
Action: Mouse pressed left at (340, 309)
Screenshot: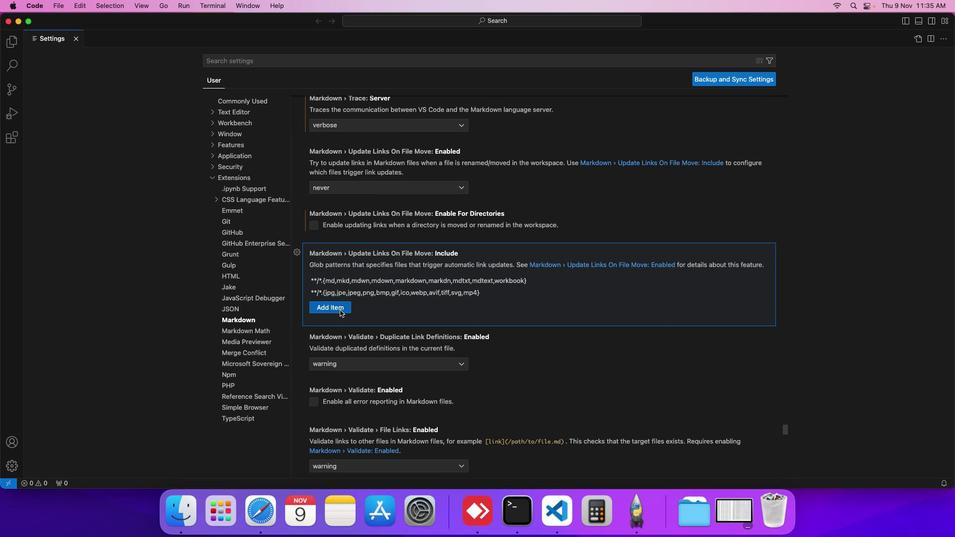 
Action: Mouse moved to (473, 314)
Screenshot: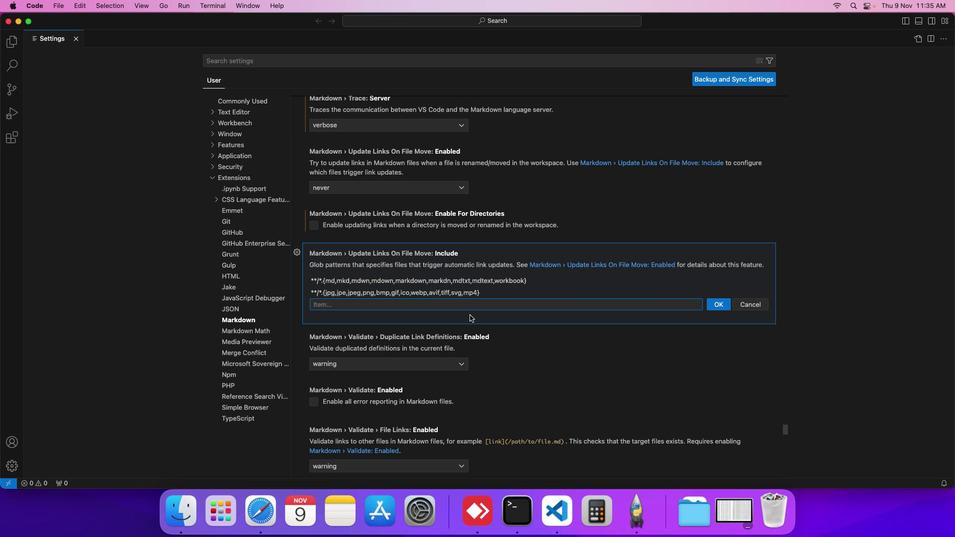 
